 Task: Look for products in the category "Superfoods" from Vital Proteins only.
Action: Mouse moved to (246, 110)
Screenshot: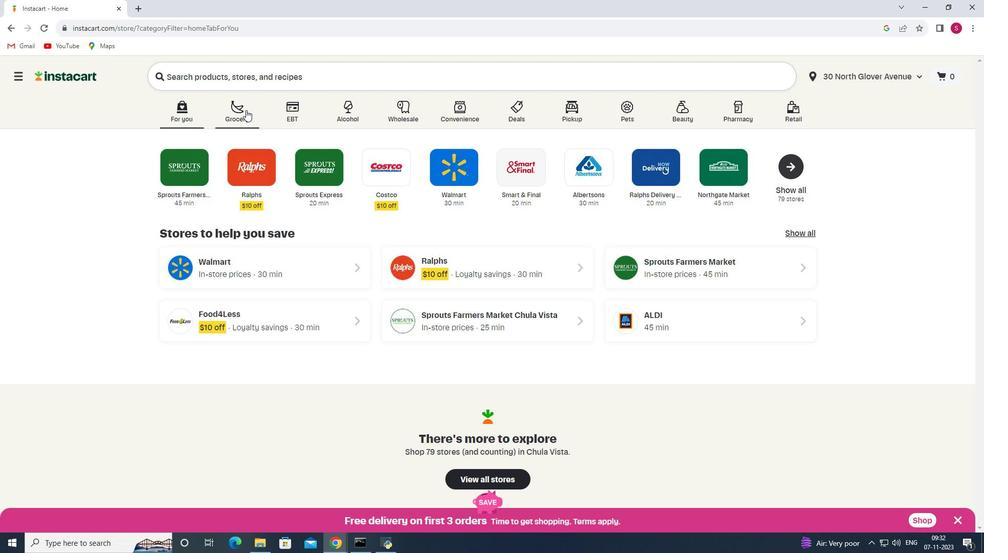 
Action: Mouse pressed left at (246, 110)
Screenshot: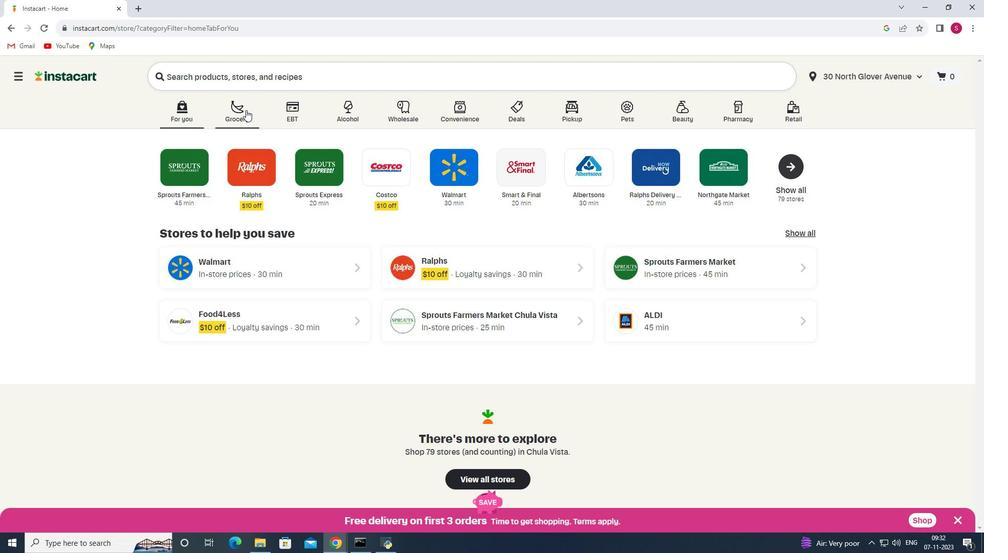 
Action: Mouse moved to (243, 299)
Screenshot: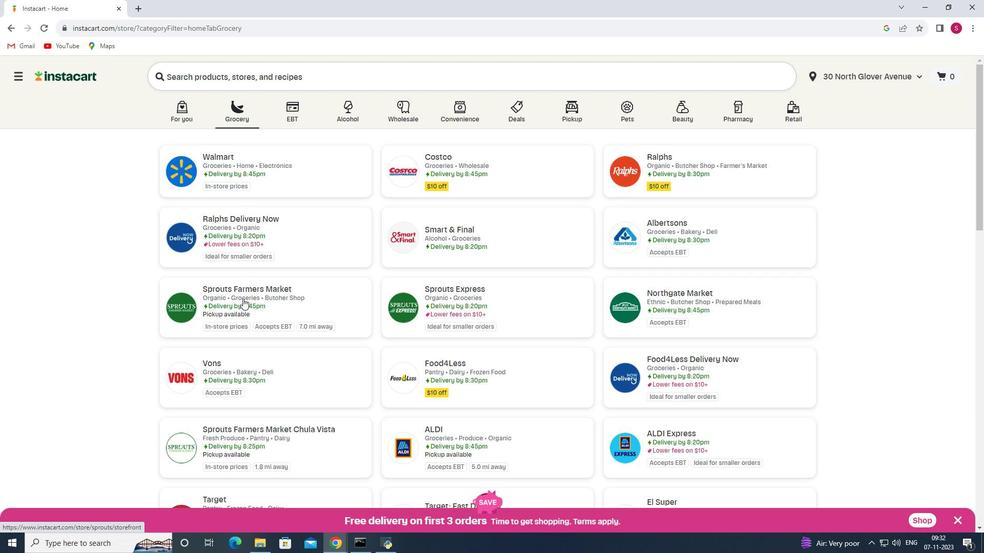 
Action: Mouse pressed left at (243, 299)
Screenshot: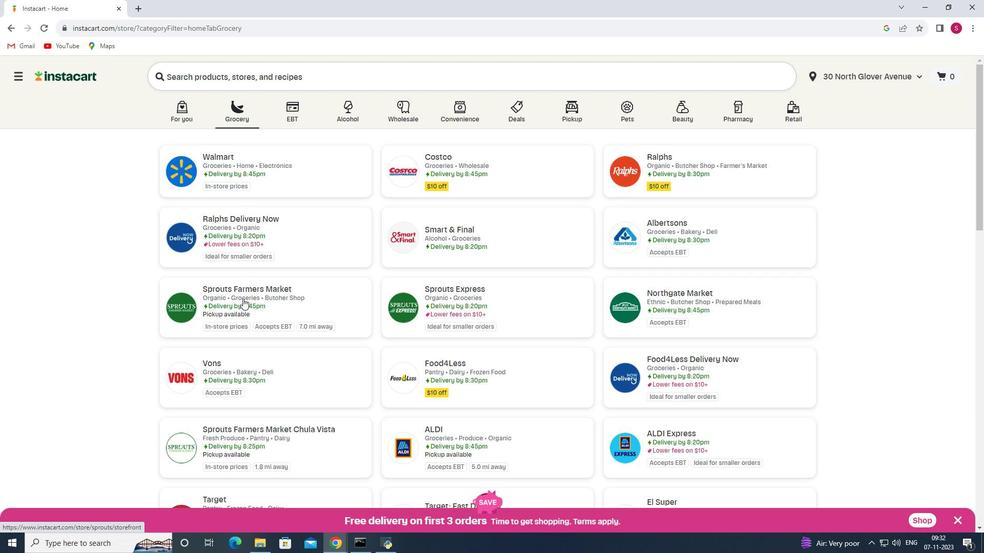 
Action: Mouse moved to (61, 320)
Screenshot: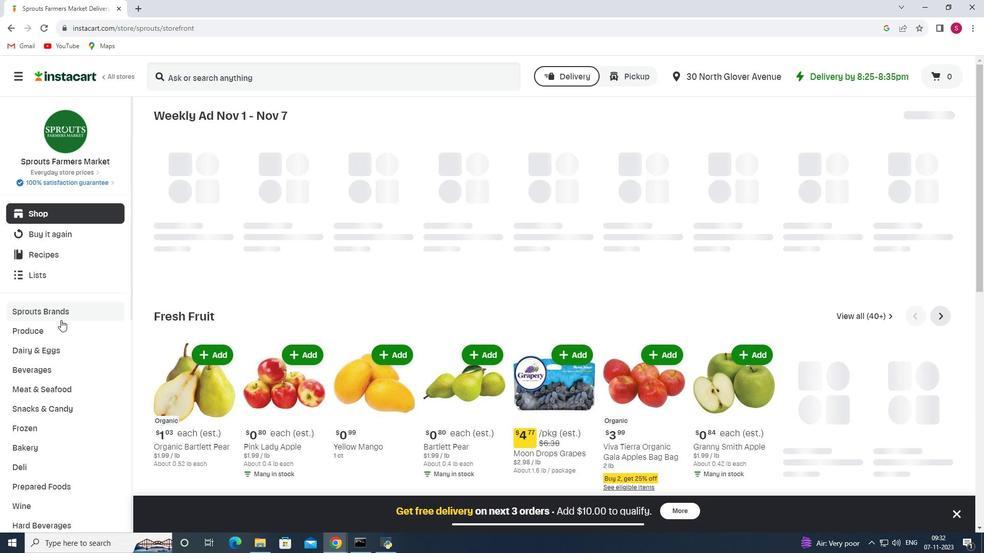 
Action: Mouse scrolled (61, 320) with delta (0, 0)
Screenshot: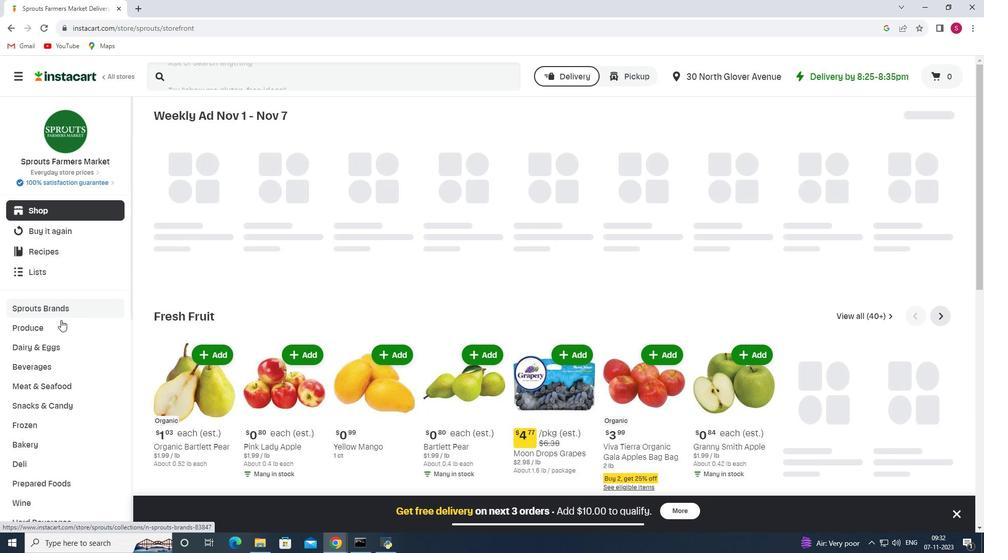 
Action: Mouse scrolled (61, 320) with delta (0, 0)
Screenshot: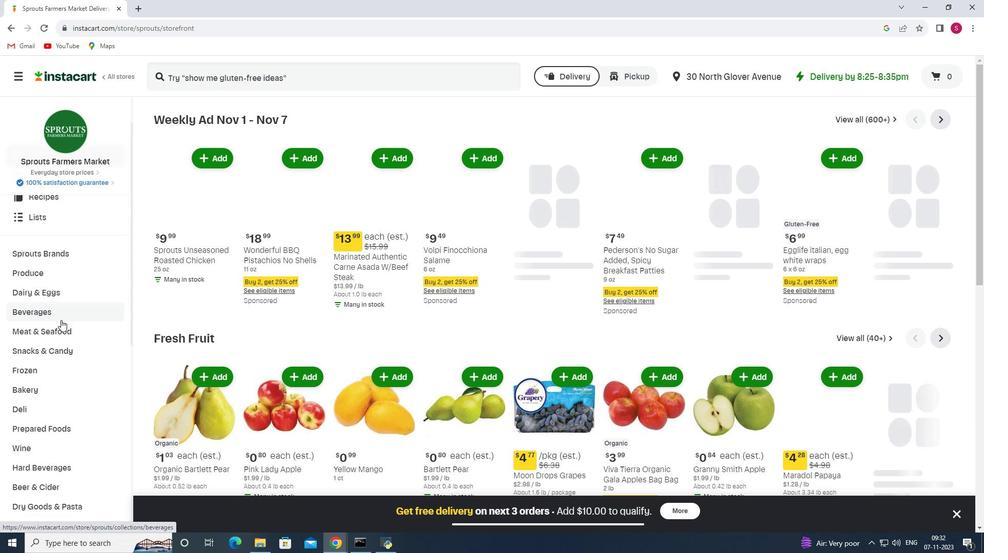 
Action: Mouse scrolled (61, 320) with delta (0, 0)
Screenshot: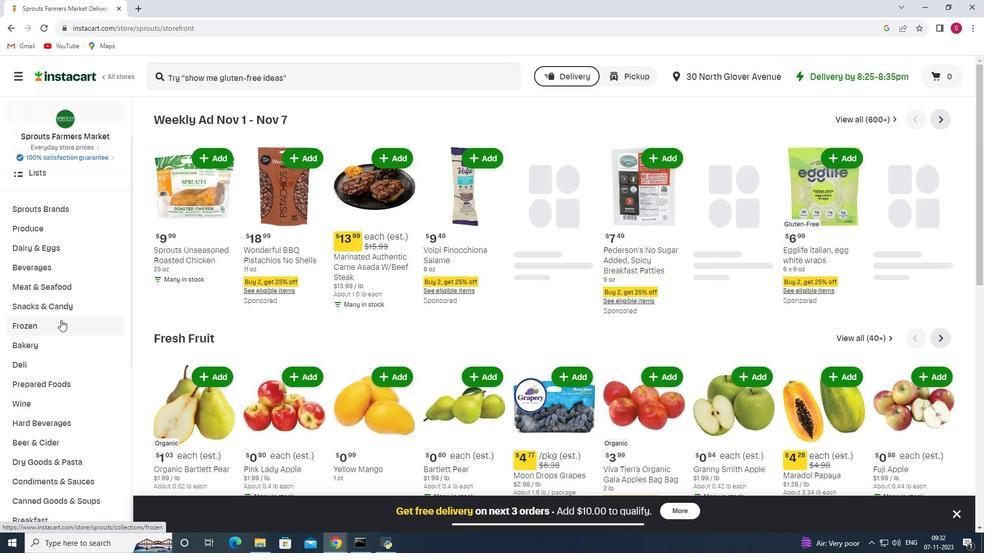 
Action: Mouse scrolled (61, 320) with delta (0, 0)
Screenshot: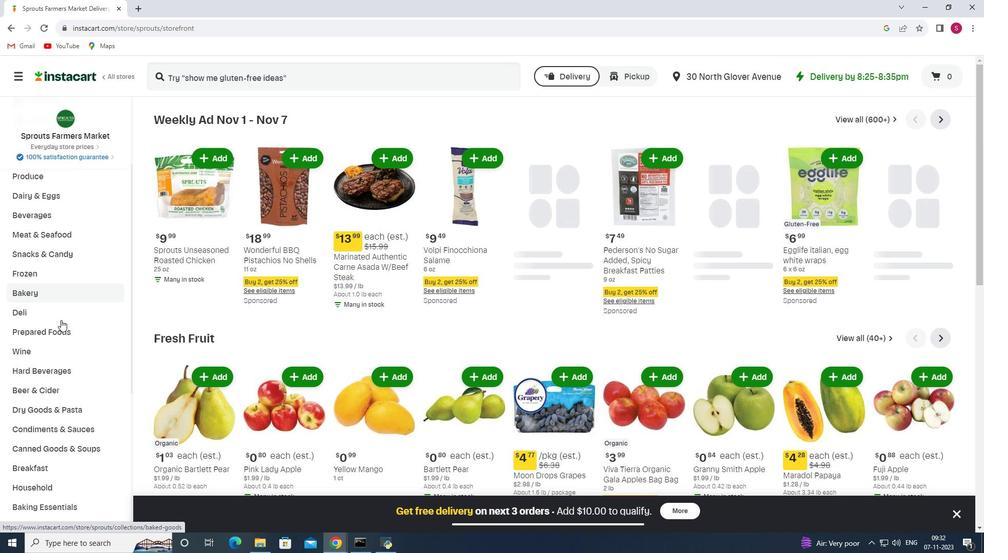 
Action: Mouse scrolled (61, 320) with delta (0, 0)
Screenshot: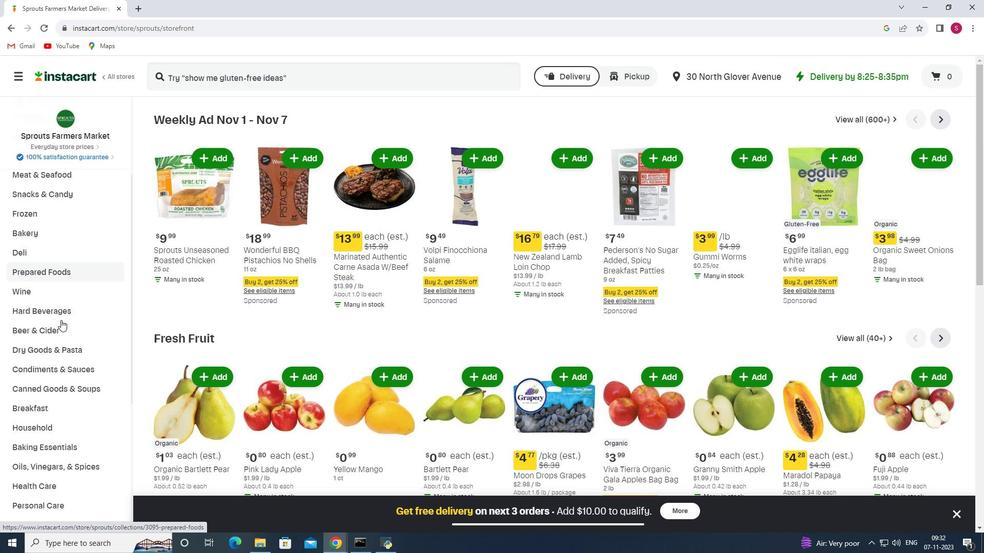
Action: Mouse scrolled (61, 320) with delta (0, 0)
Screenshot: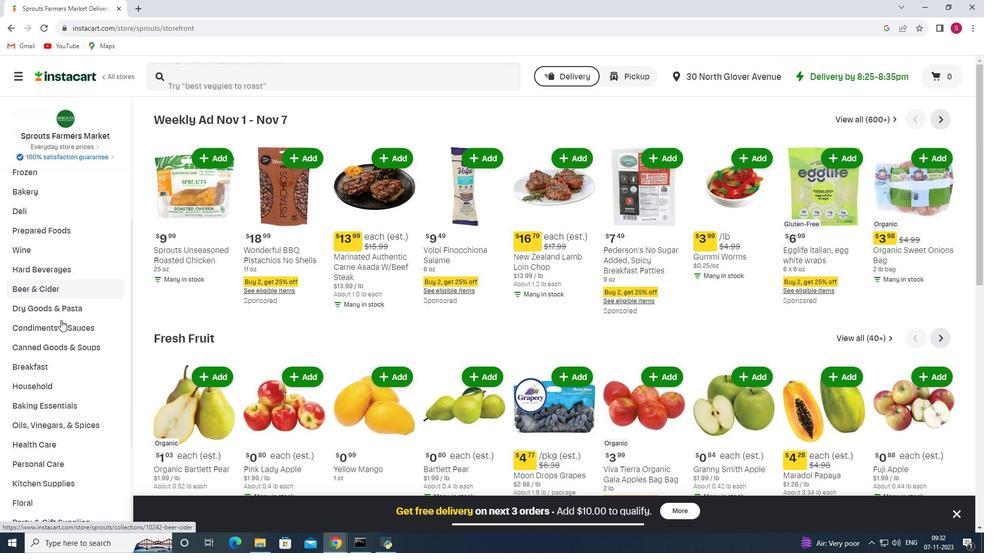 
Action: Mouse scrolled (61, 320) with delta (0, 0)
Screenshot: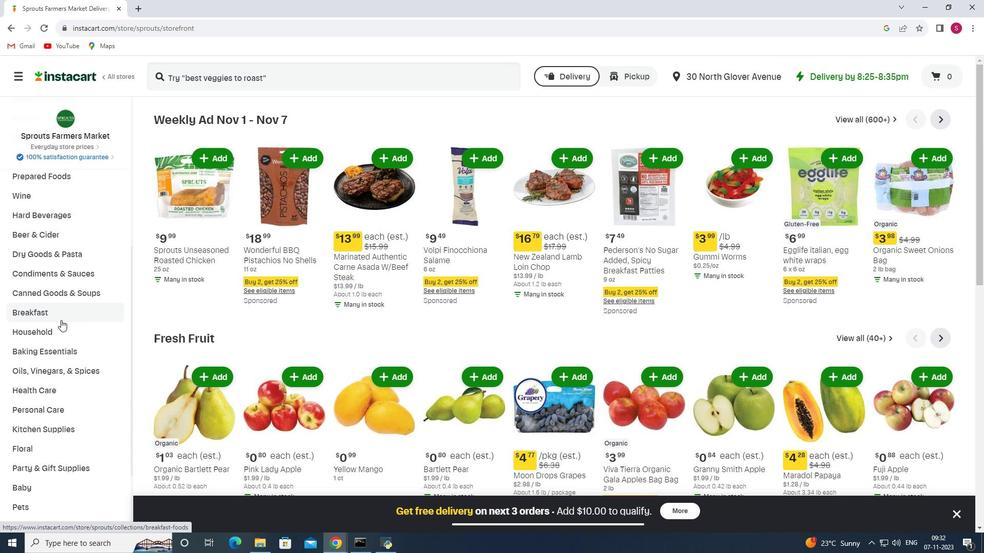 
Action: Mouse moved to (40, 341)
Screenshot: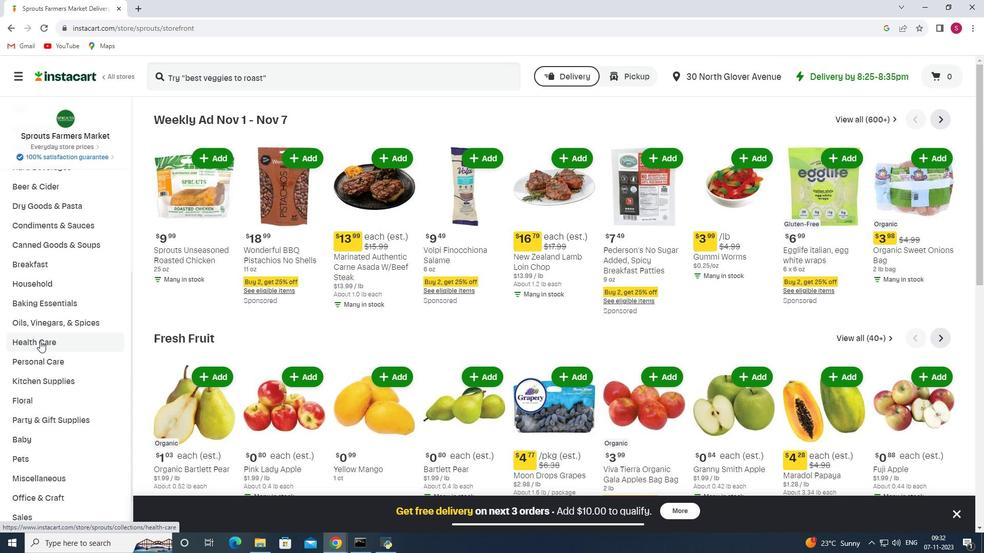 
Action: Mouse pressed left at (40, 341)
Screenshot: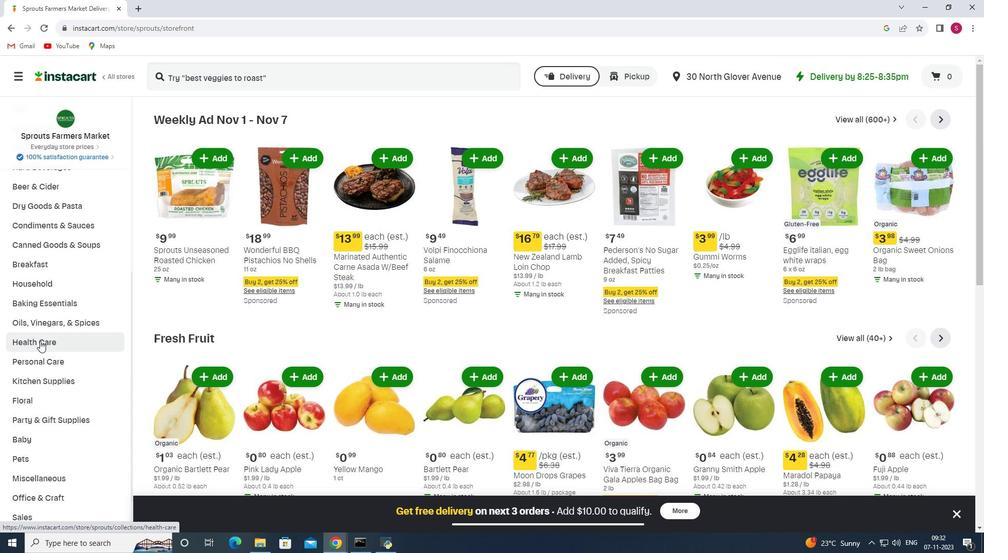 
Action: Mouse moved to (348, 141)
Screenshot: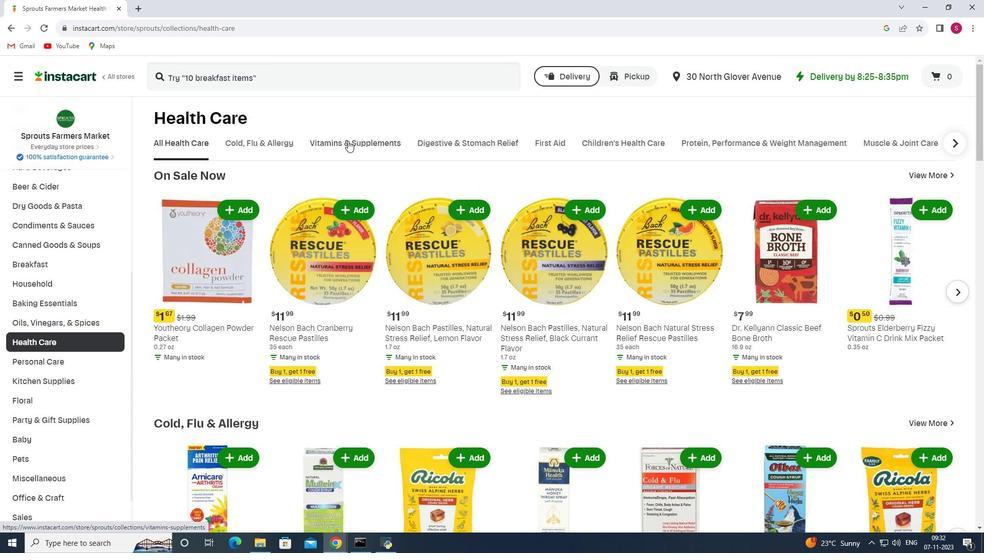 
Action: Mouse pressed left at (348, 141)
Screenshot: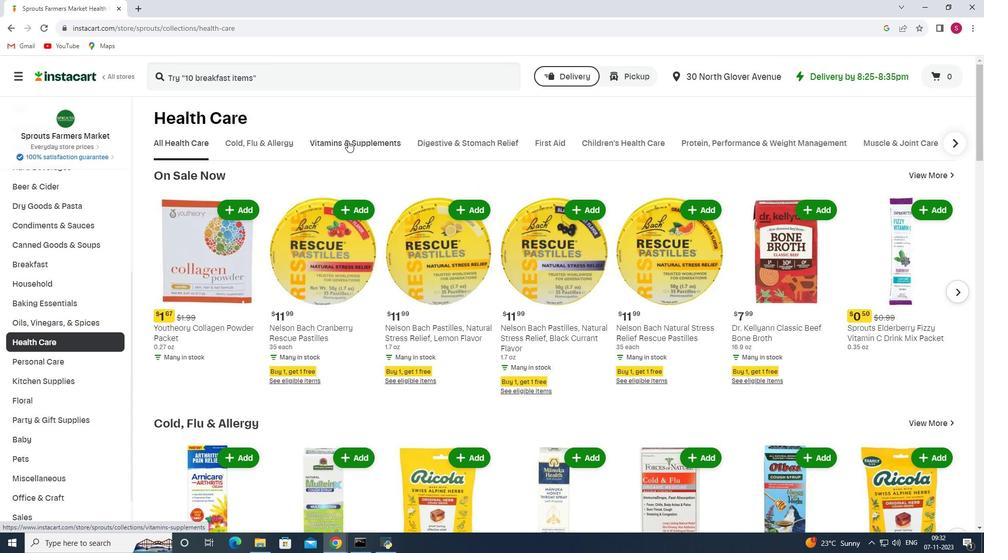 
Action: Mouse moved to (417, 192)
Screenshot: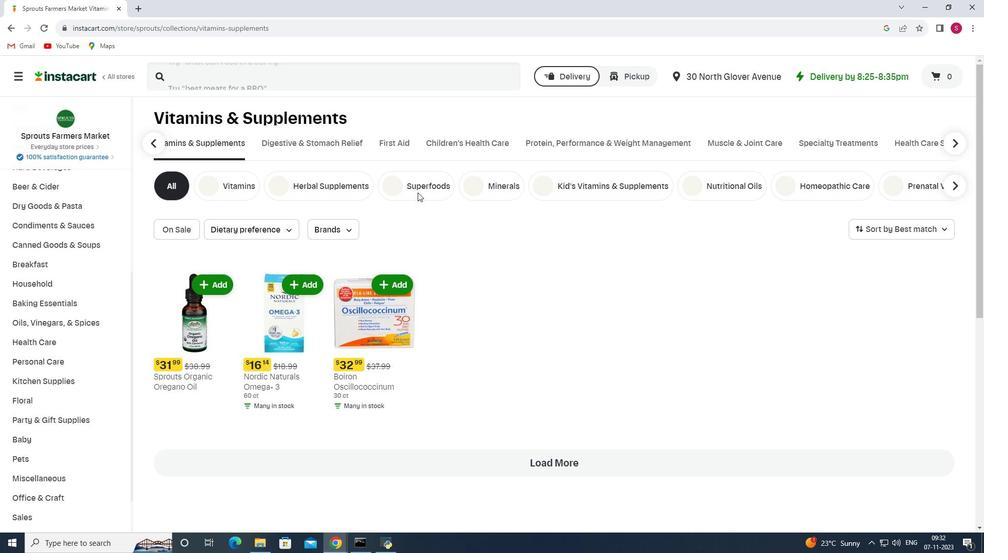 
Action: Mouse pressed left at (417, 192)
Screenshot: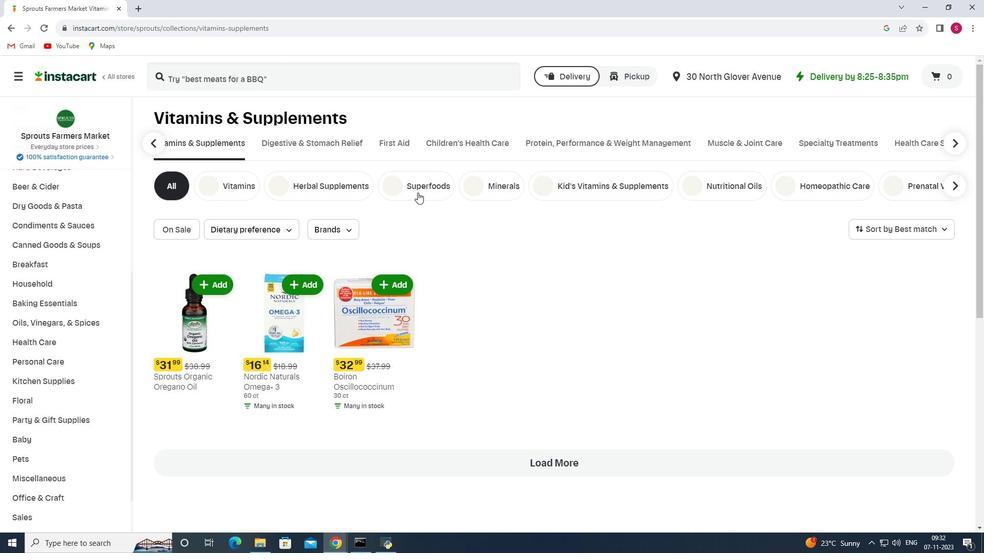 
Action: Mouse moved to (349, 236)
Screenshot: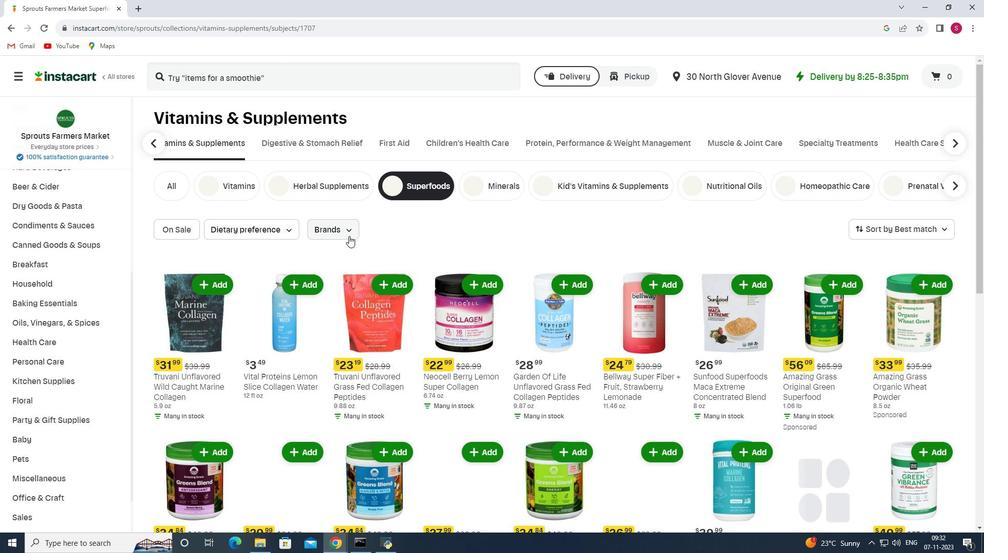 
Action: Mouse pressed left at (349, 236)
Screenshot: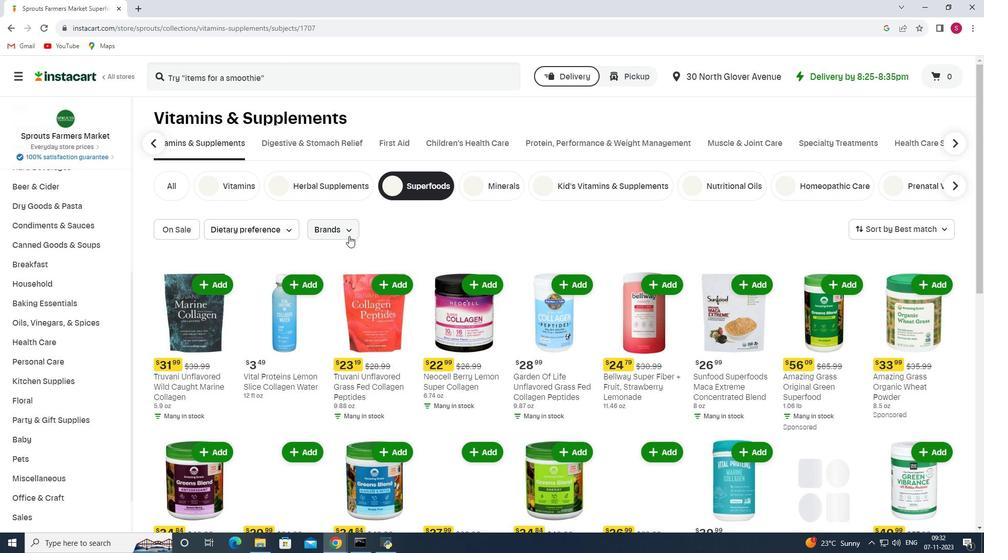 
Action: Mouse moved to (326, 286)
Screenshot: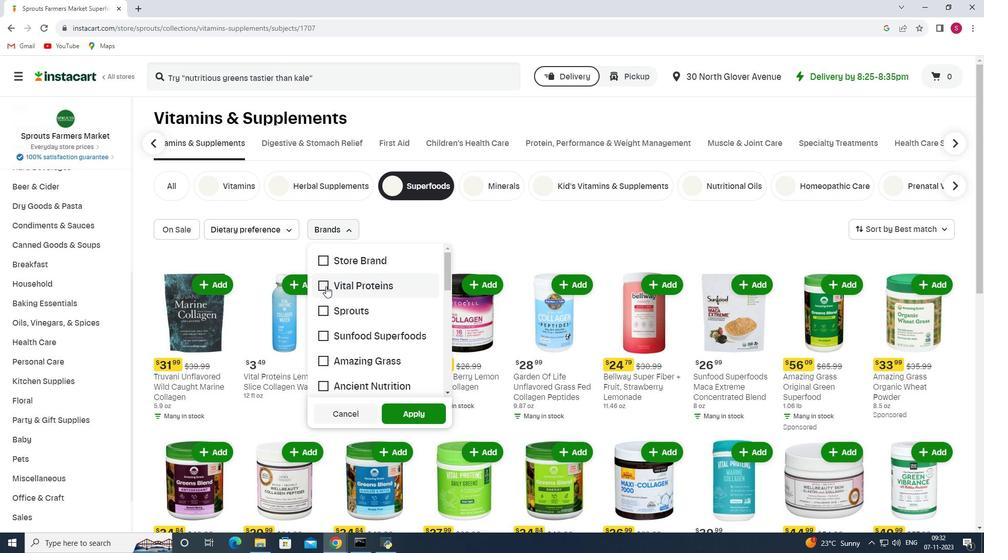 
Action: Mouse pressed left at (326, 286)
Screenshot: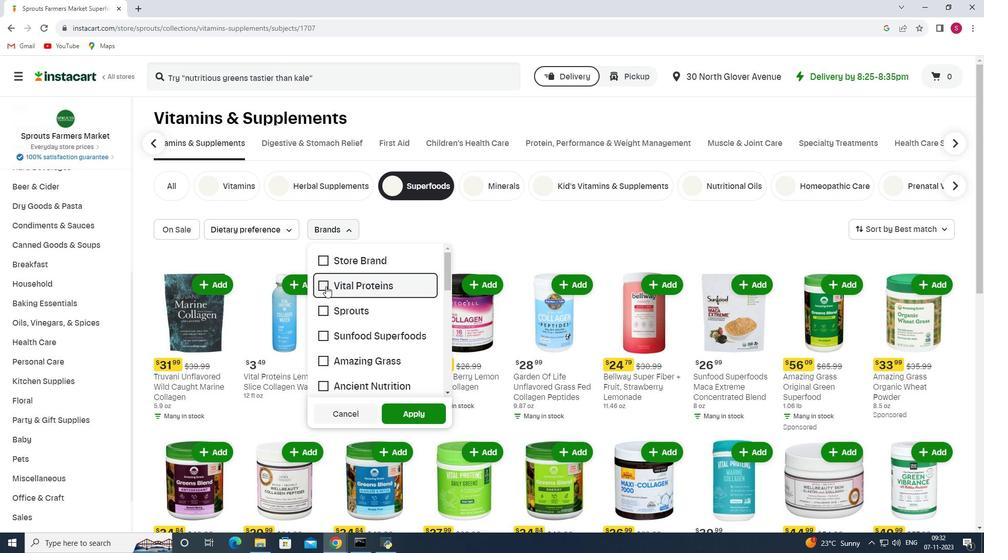 
Action: Mouse moved to (401, 419)
Screenshot: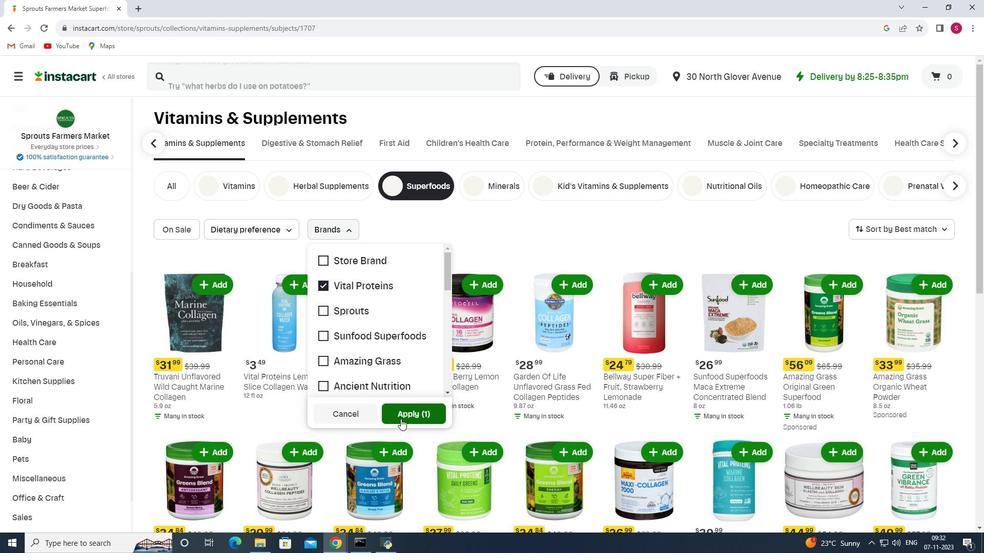 
Action: Mouse pressed left at (401, 419)
Screenshot: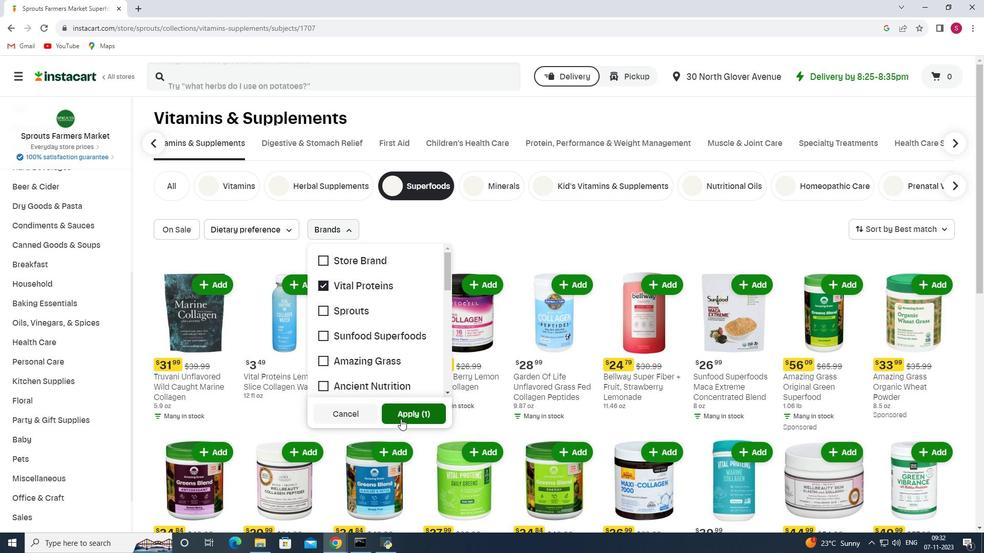 
Action: Mouse moved to (407, 374)
Screenshot: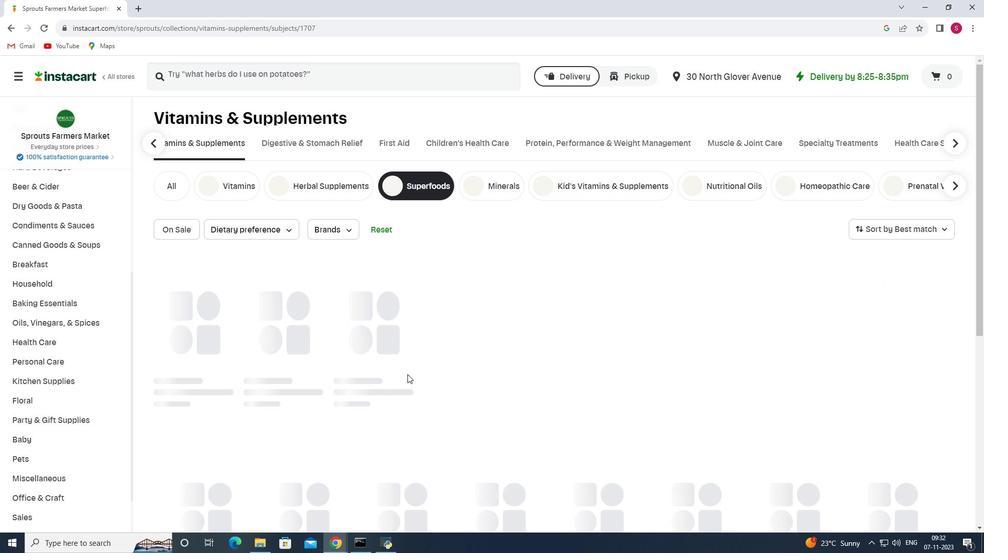 
